 Task: Change the event color to Blue.
Action: Mouse moved to (127, 188)
Screenshot: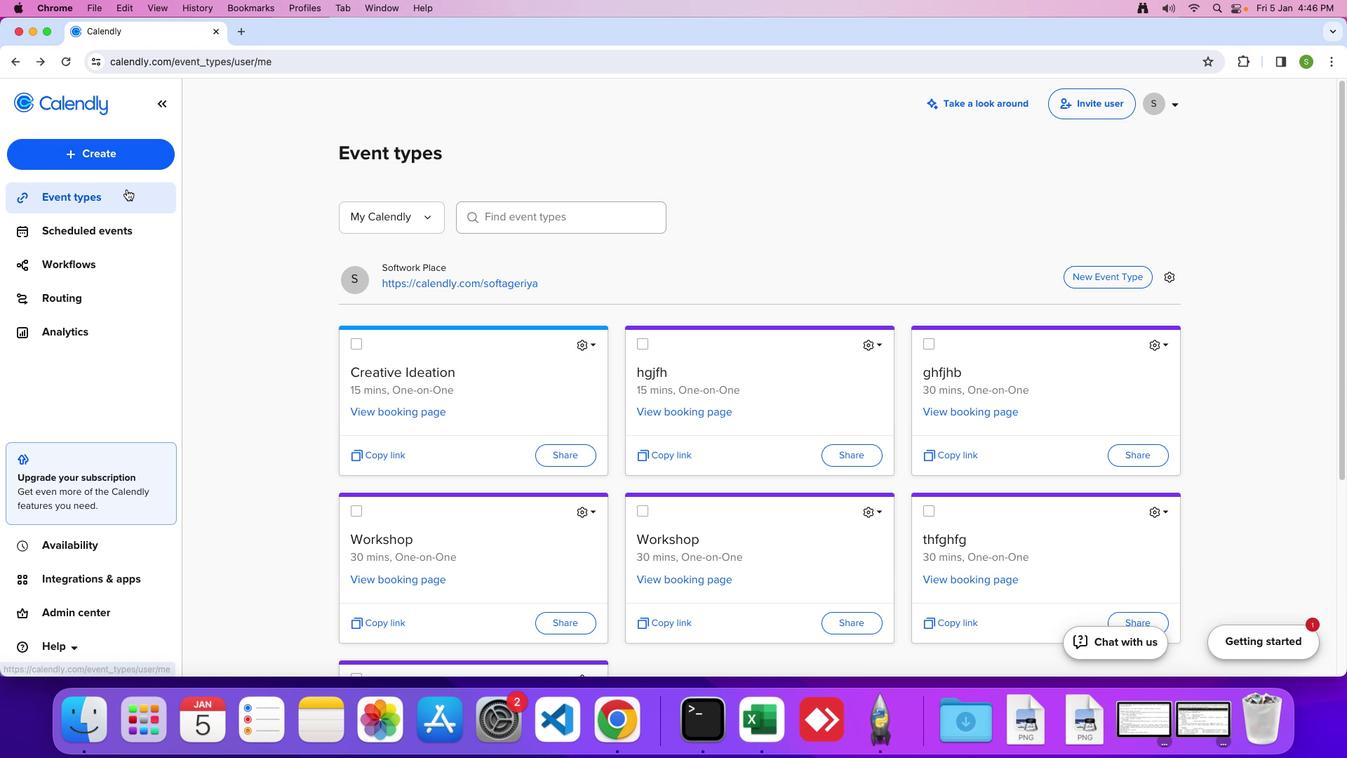 
Action: Mouse pressed left at (127, 188)
Screenshot: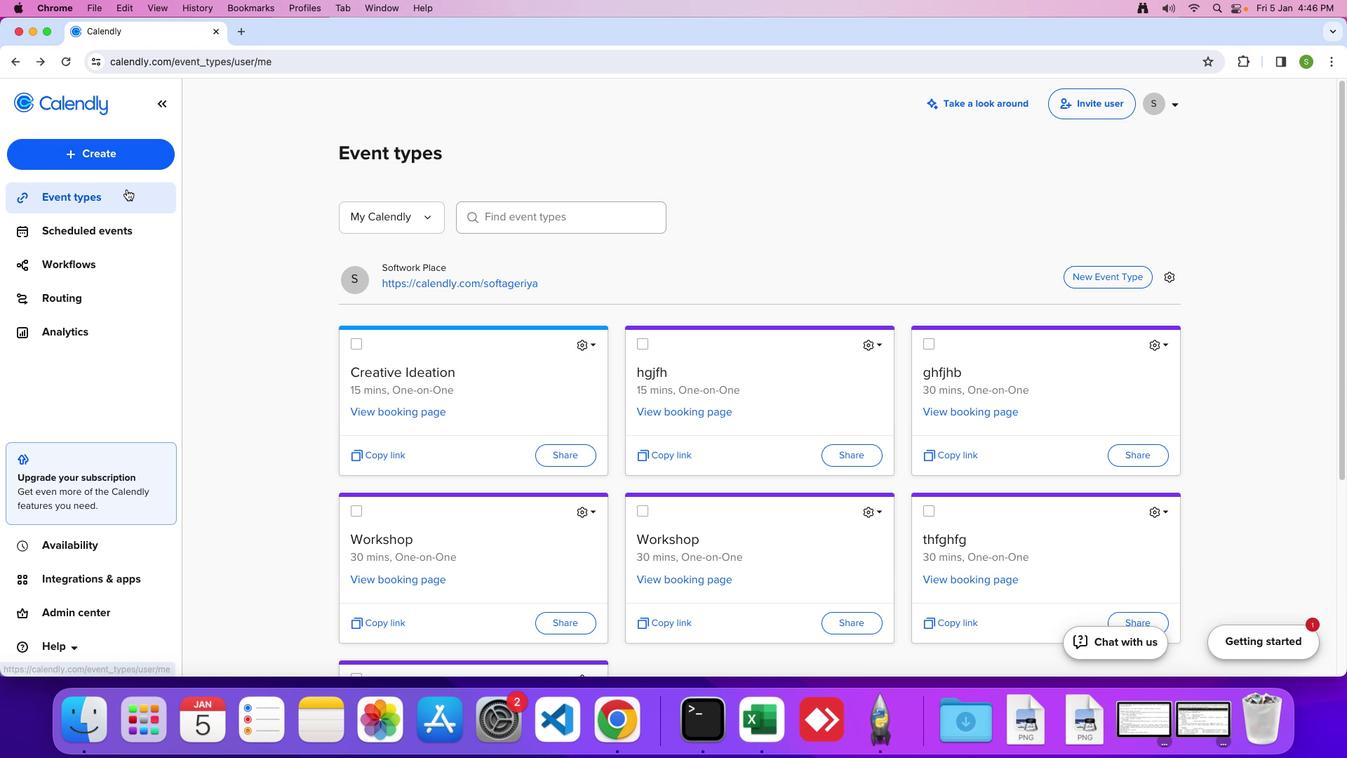 
Action: Mouse moved to (586, 345)
Screenshot: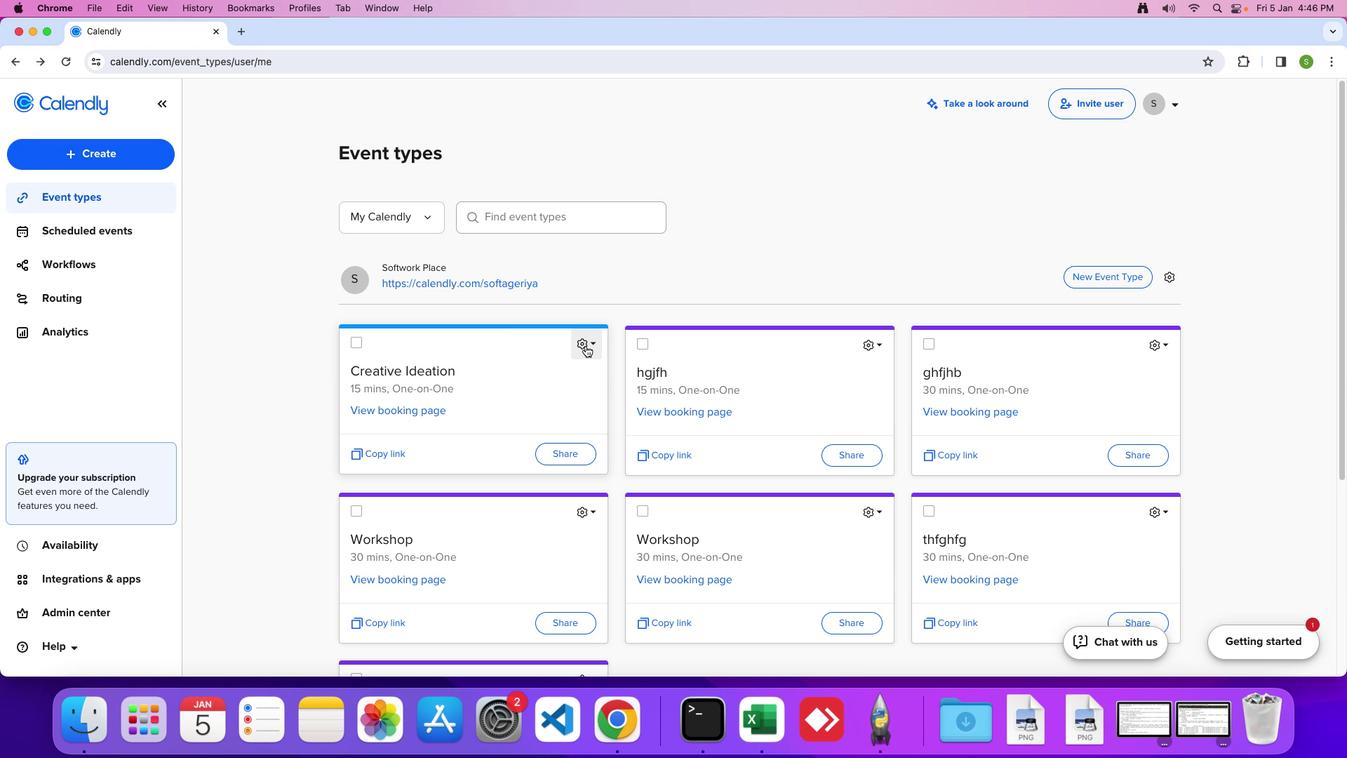 
Action: Mouse pressed left at (586, 345)
Screenshot: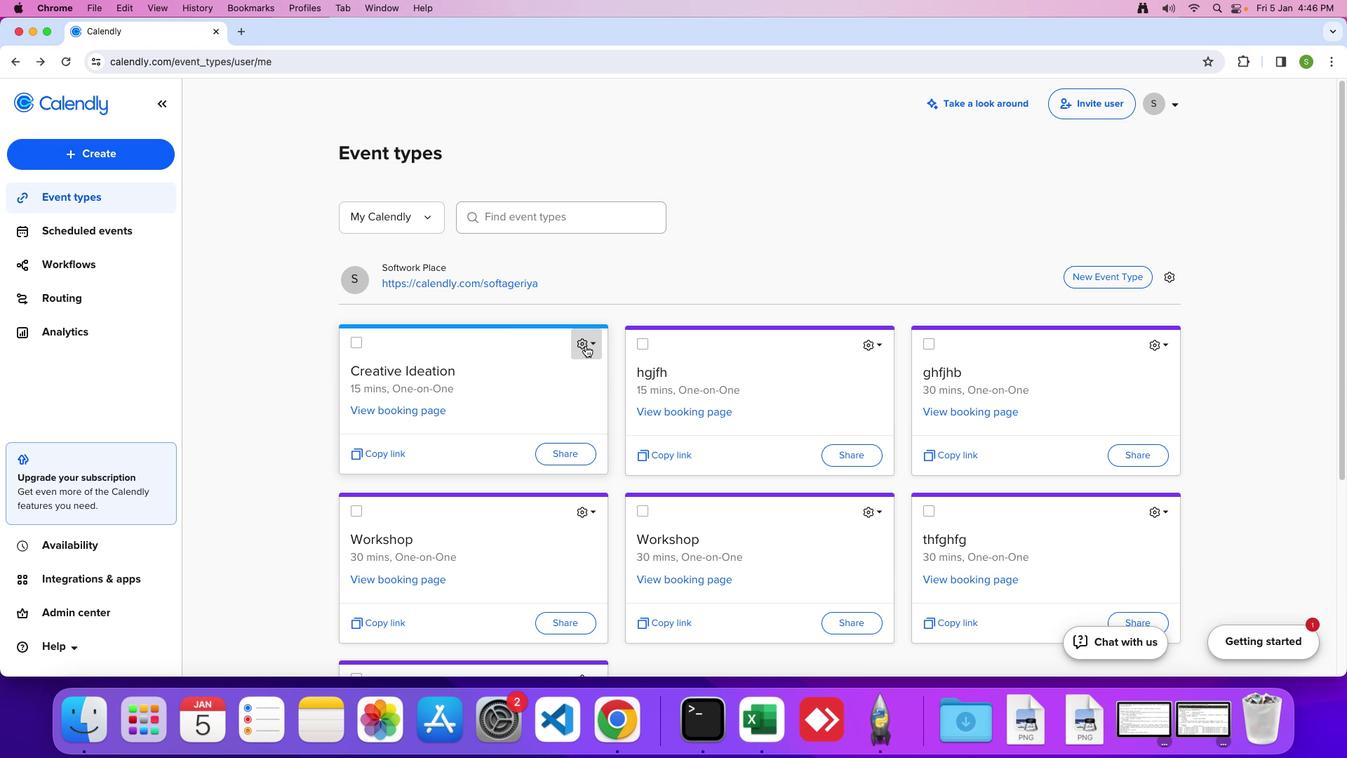 
Action: Mouse moved to (534, 385)
Screenshot: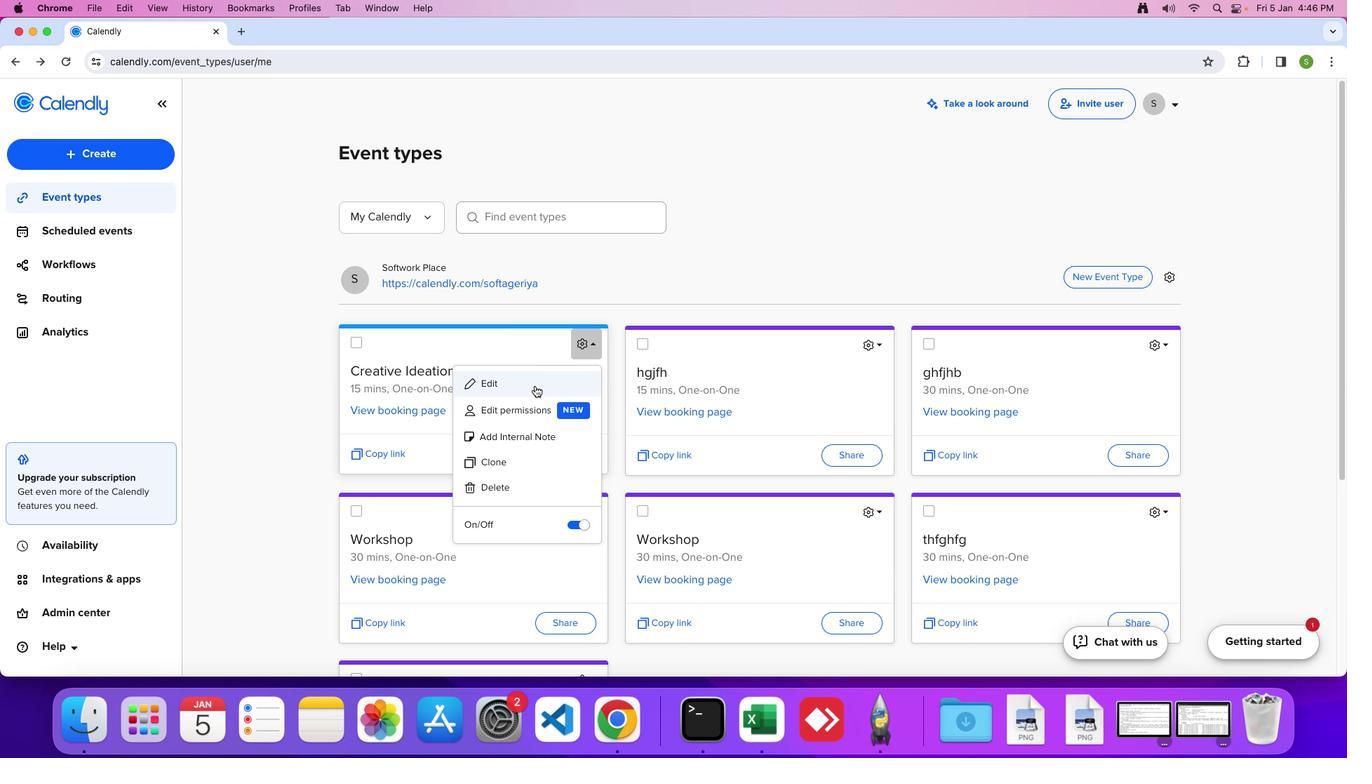 
Action: Mouse pressed left at (534, 385)
Screenshot: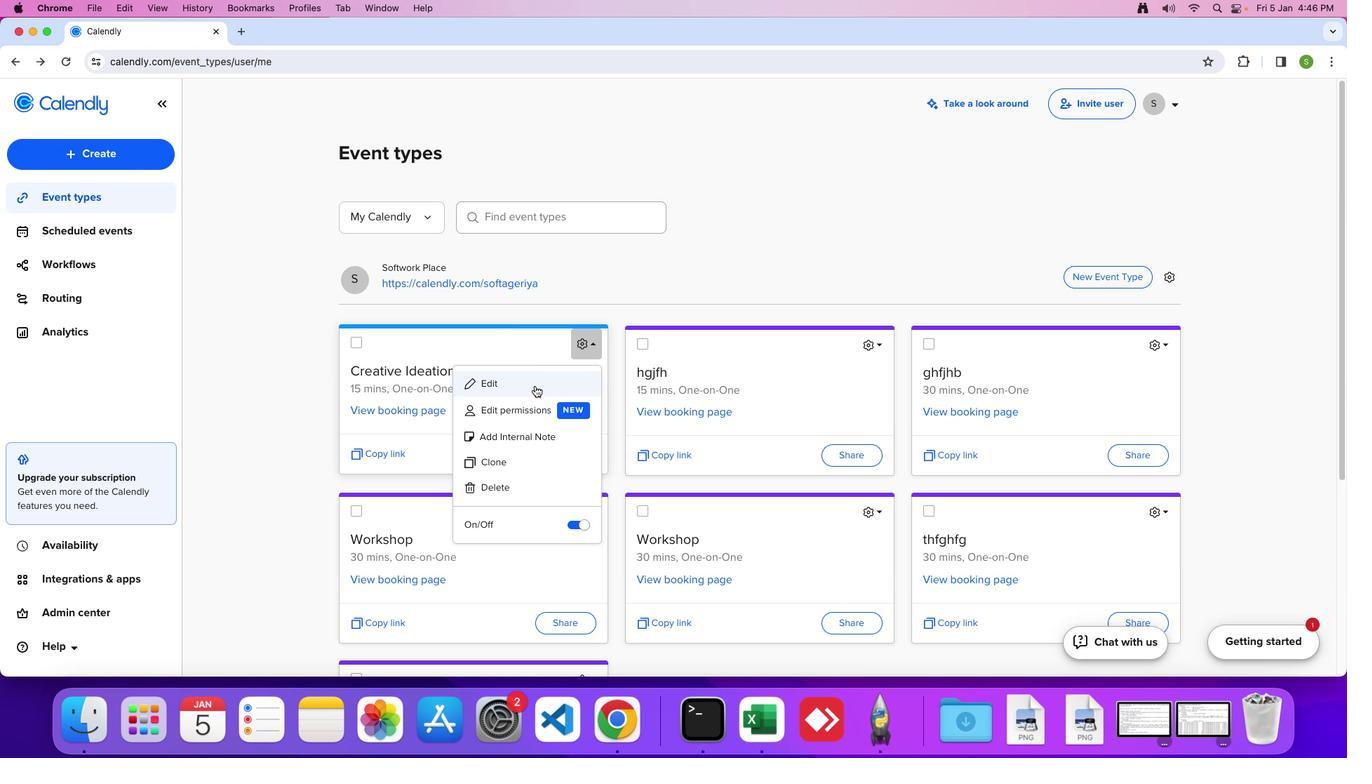 
Action: Mouse moved to (238, 193)
Screenshot: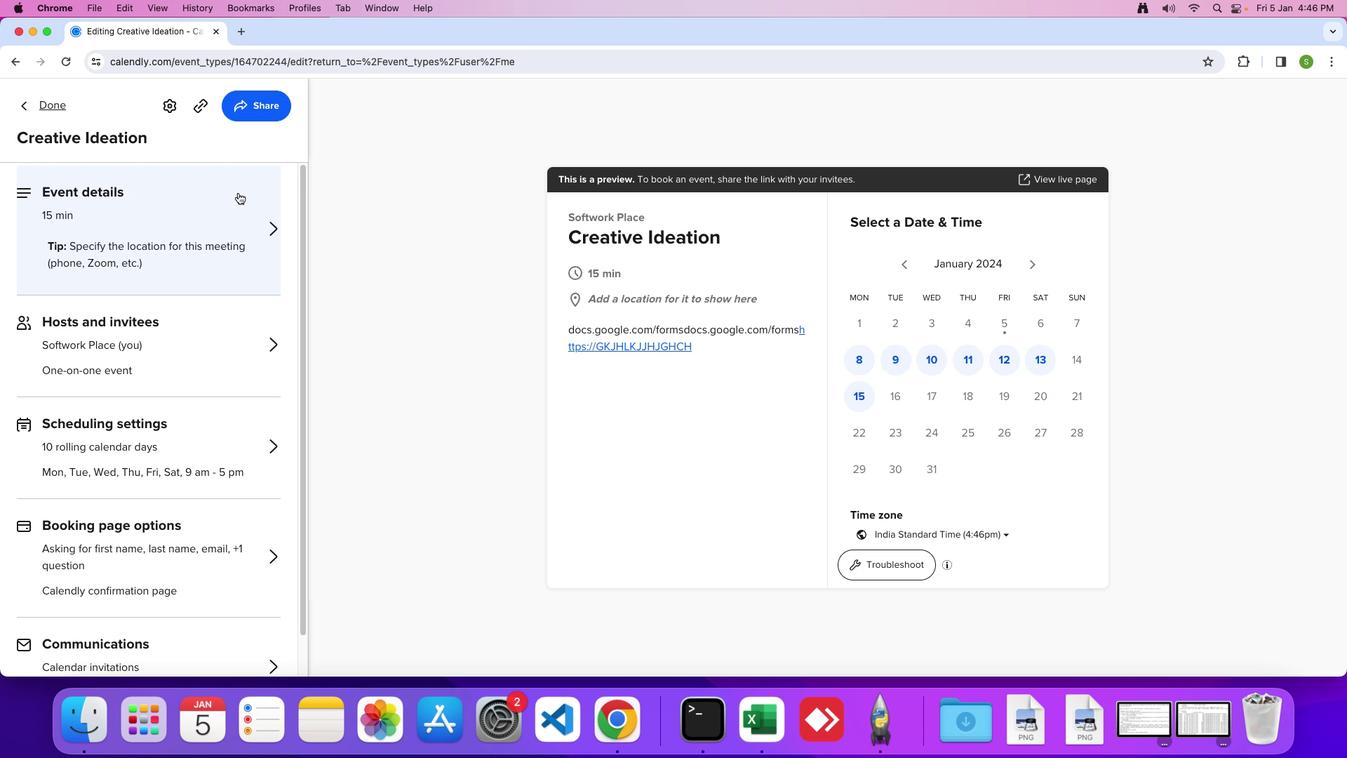 
Action: Mouse pressed left at (238, 193)
Screenshot: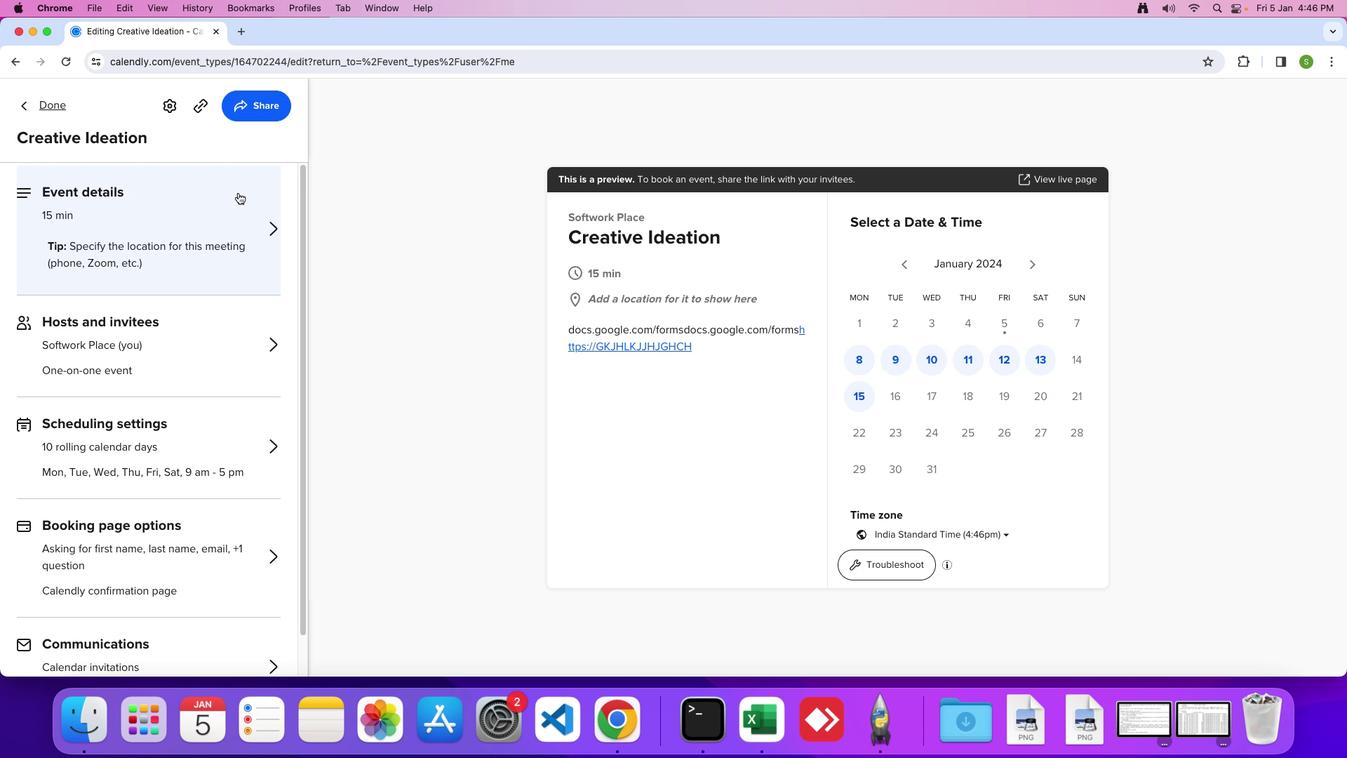 
Action: Mouse moved to (54, 218)
Screenshot: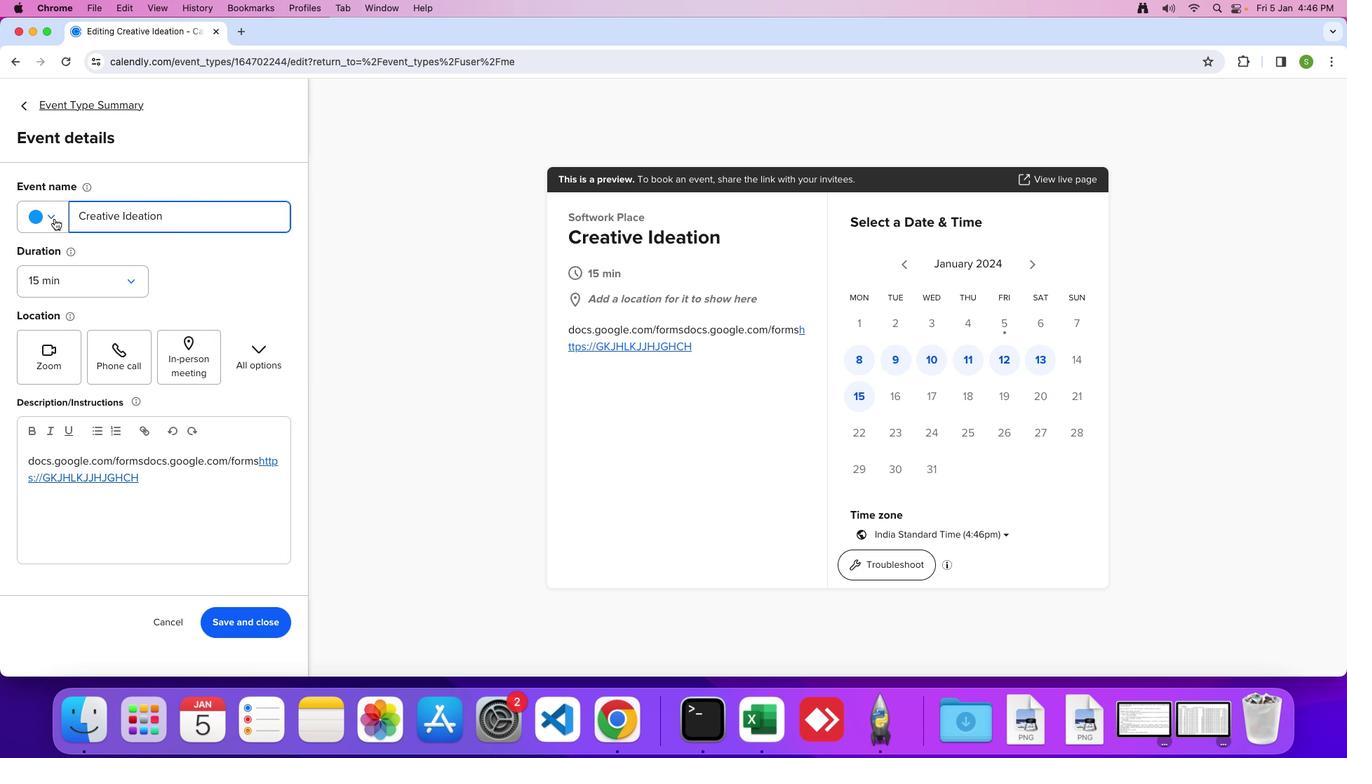 
Action: Mouse pressed left at (54, 218)
Screenshot: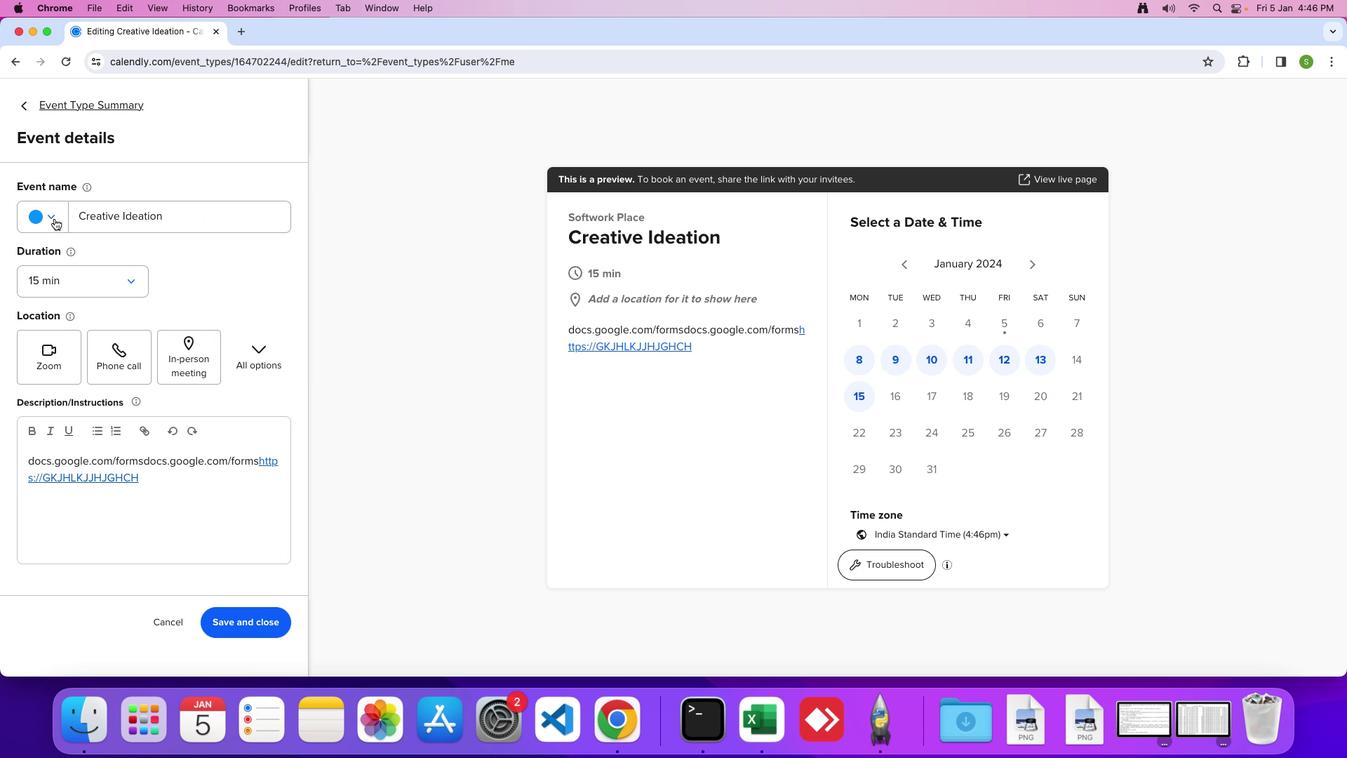 
Action: Mouse moved to (144, 282)
Screenshot: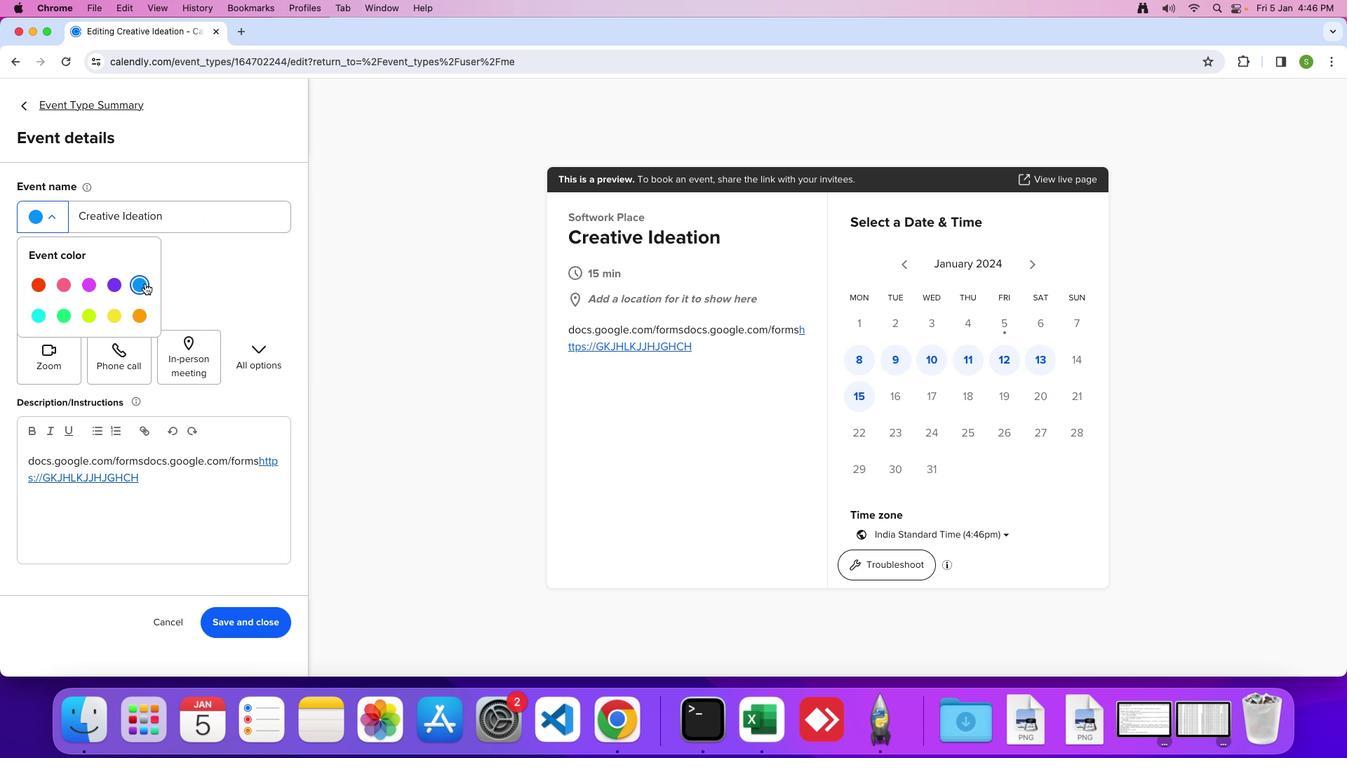 
Action: Mouse pressed left at (144, 282)
Screenshot: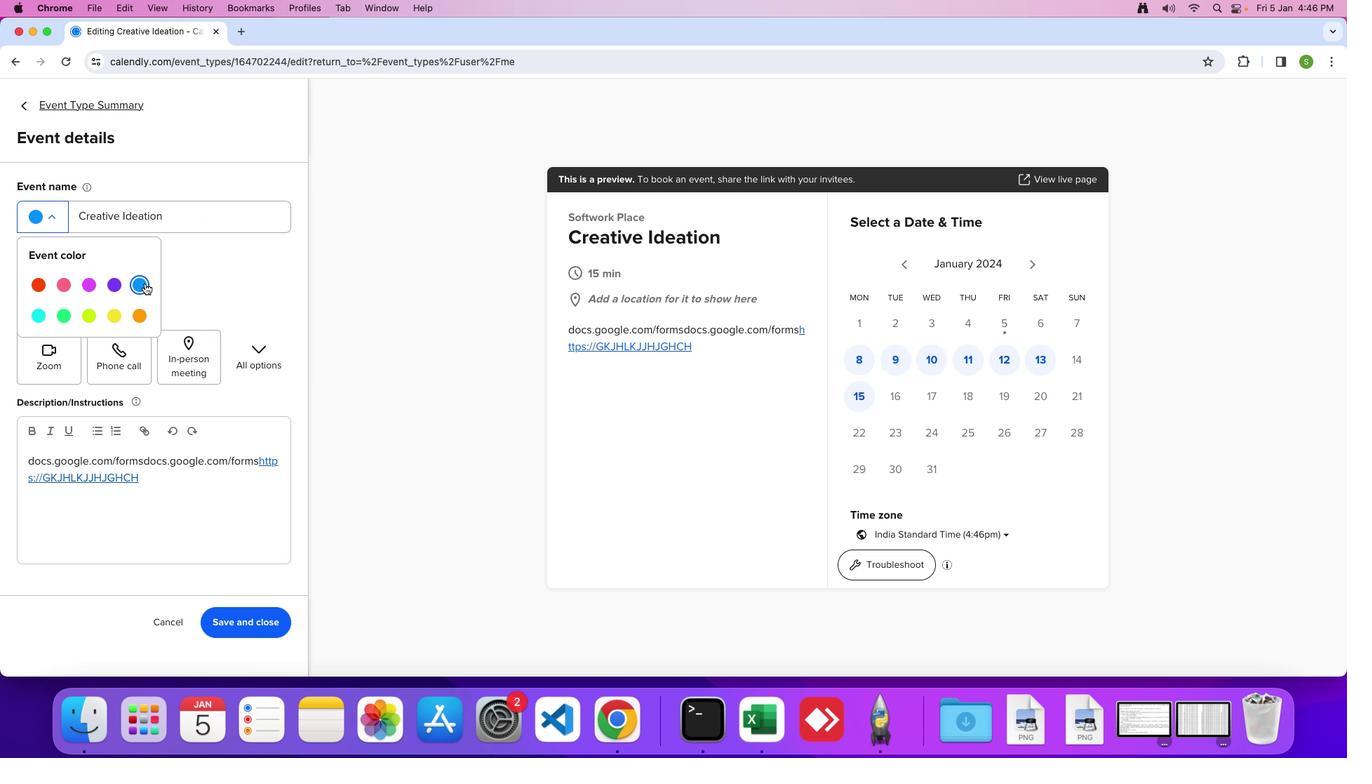 
Action: Mouse moved to (229, 621)
Screenshot: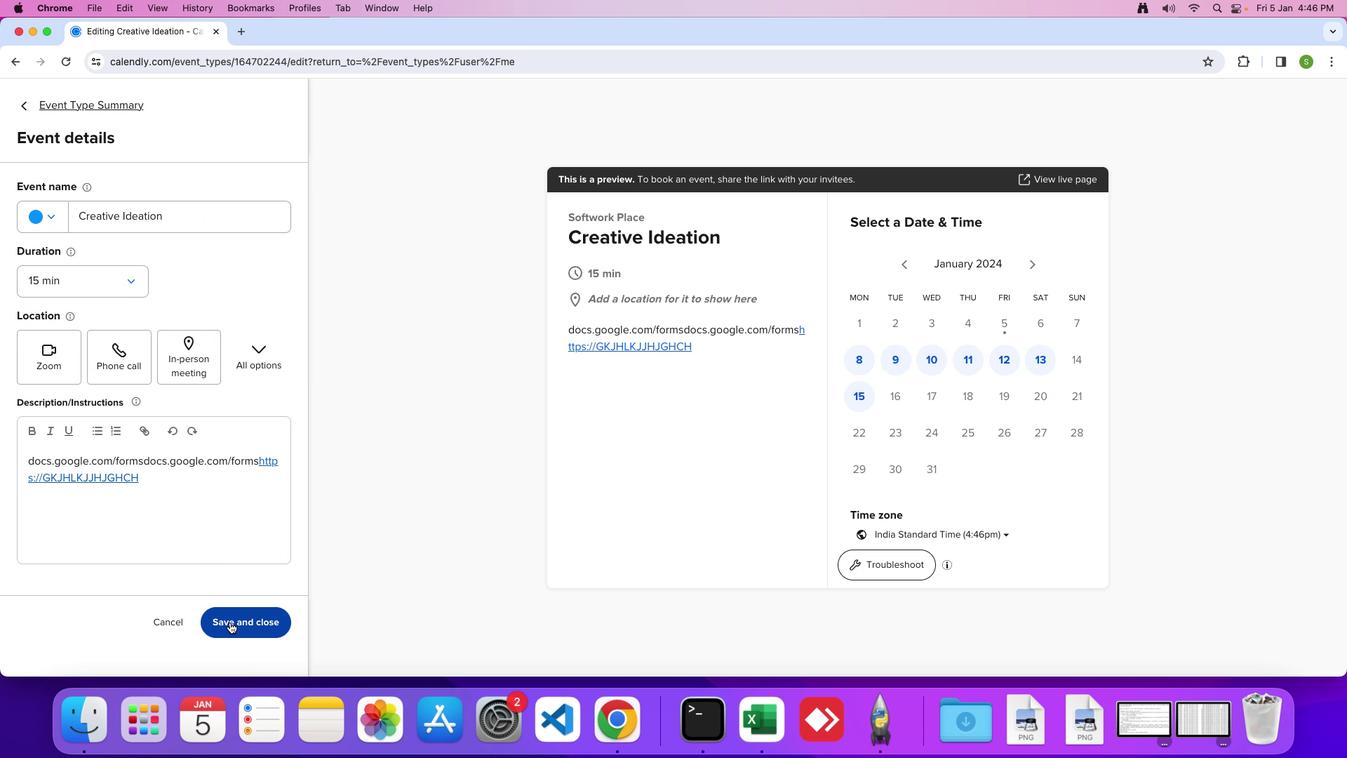 
Action: Mouse pressed left at (229, 621)
Screenshot: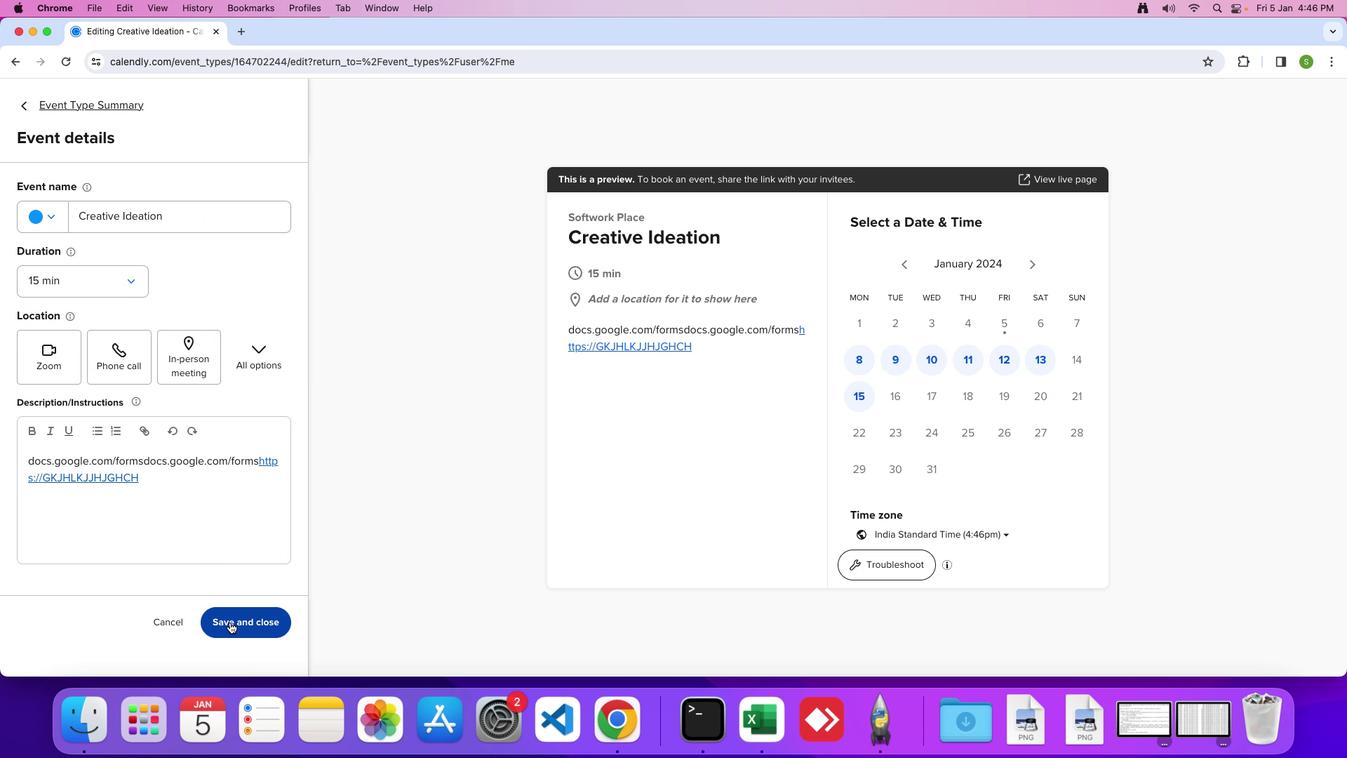 
Action: Mouse moved to (359, 602)
Screenshot: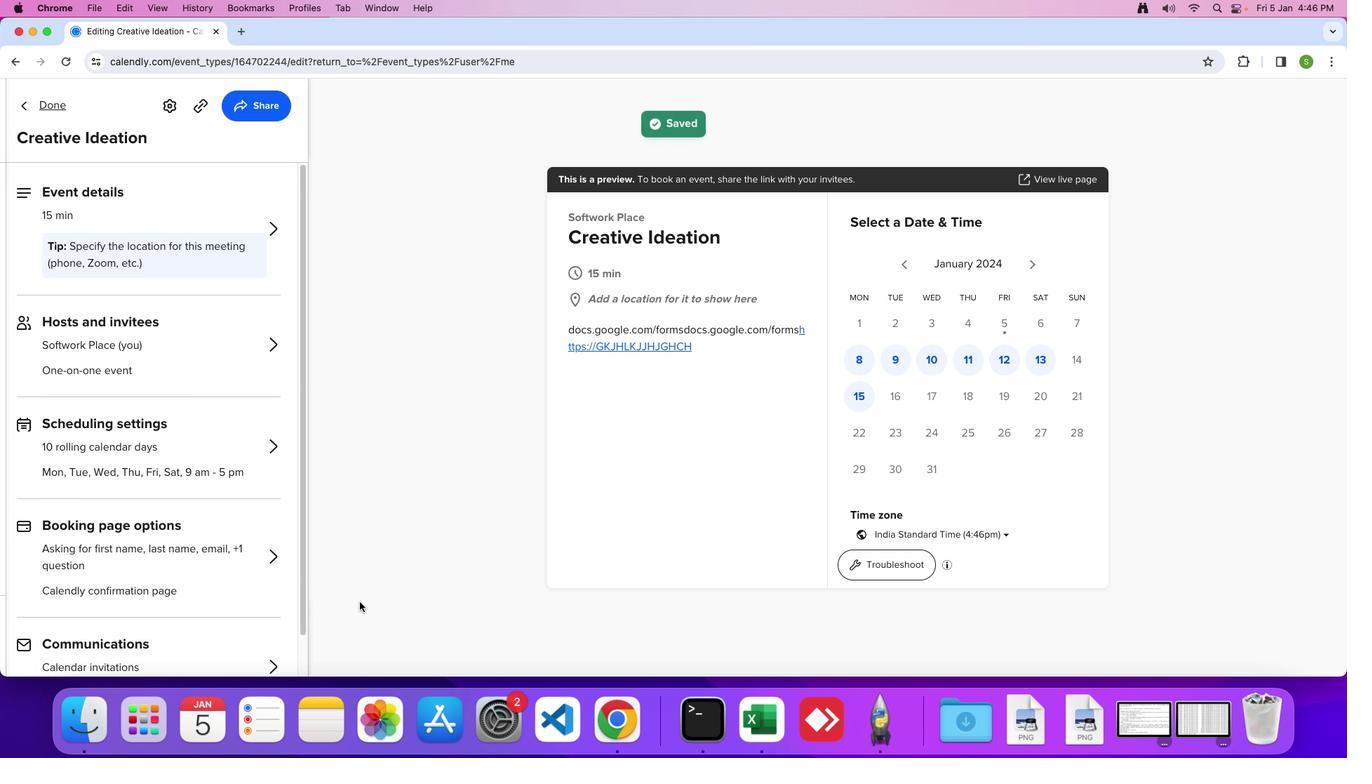 
